 Task: Add an event with the title Quarterly Business Review and Analysis, date '2024/04/21', time 9:40 AM to 11:40 AMand add a description: The team will assess the project's adherence to established processes and methodologies. They will evaluate whether project activities, such as requirements gathering, design, development, testing, and deployment, are following defined procedures and best practices.Select event color  Basil . Add location for the event as: Marrakech, Morocco, logged in from the account softage.4@softage.netand send the event invitation to softage.7@softage.net and softage.8@softage.net. Set a reminder for the event Every weekday(Monday to Friday)
Action: Mouse moved to (71, 88)
Screenshot: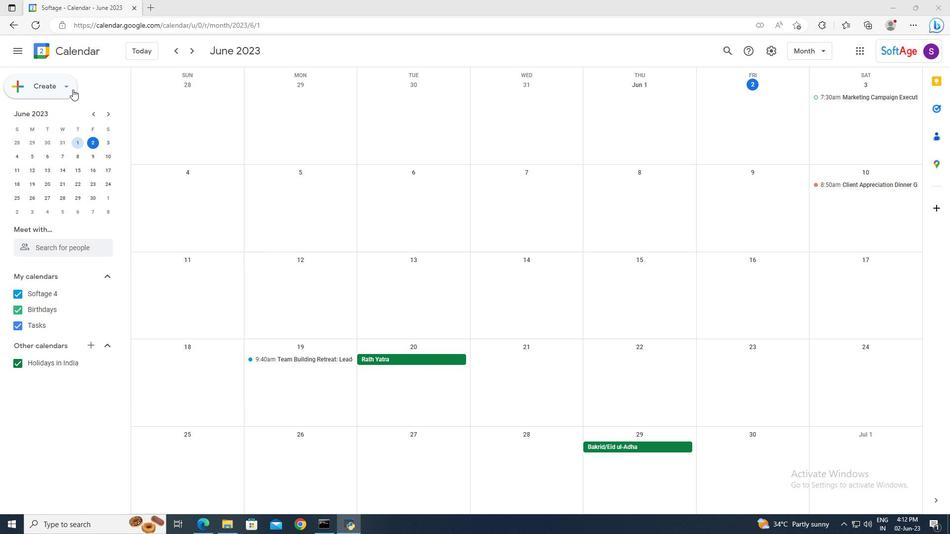 
Action: Mouse pressed left at (71, 88)
Screenshot: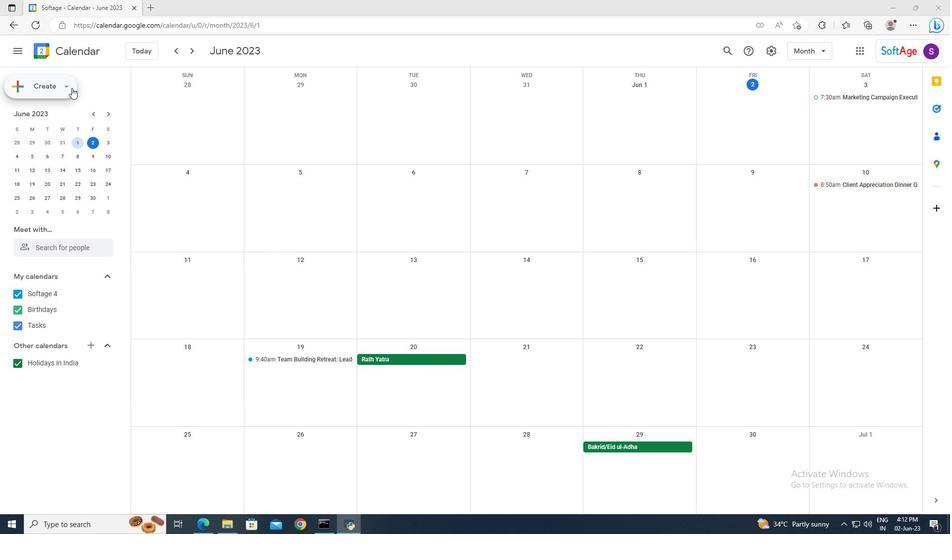 
Action: Mouse moved to (71, 110)
Screenshot: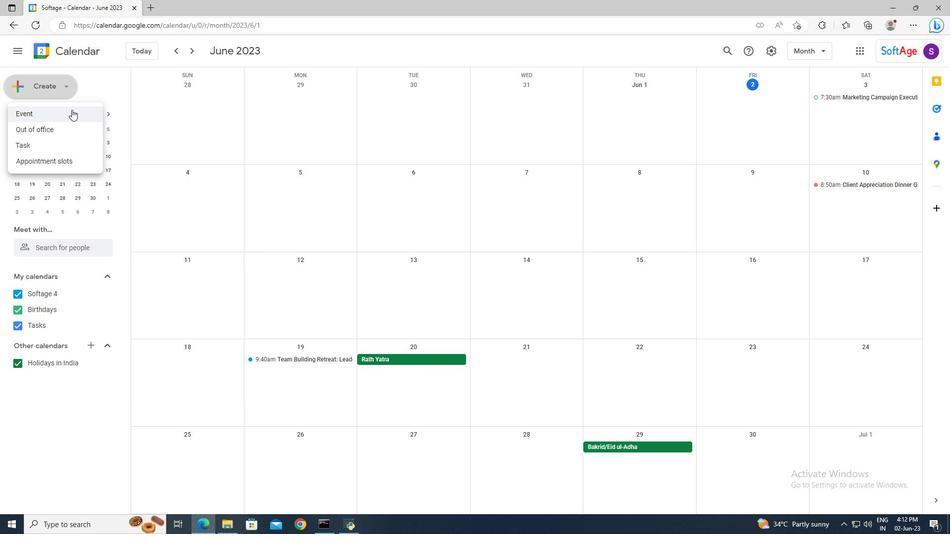 
Action: Mouse pressed left at (71, 110)
Screenshot: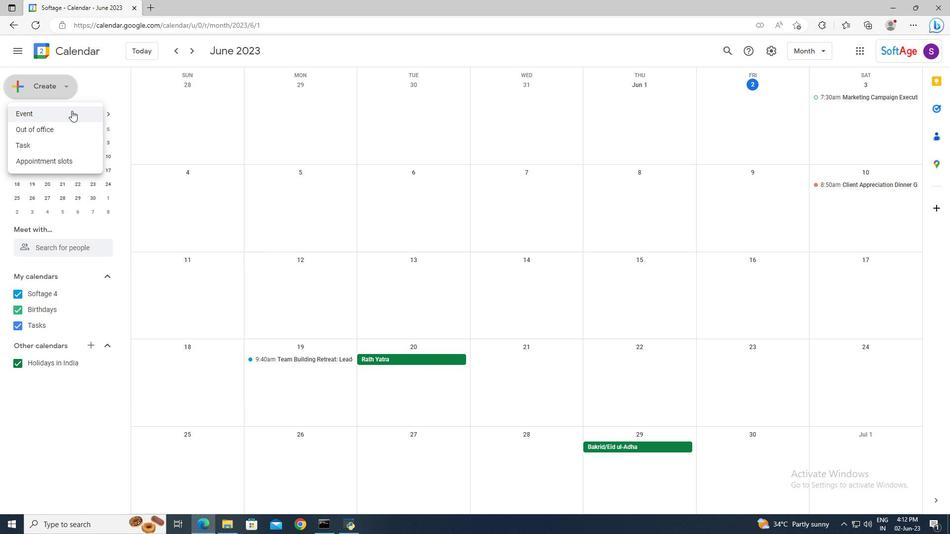 
Action: Mouse moved to (486, 331)
Screenshot: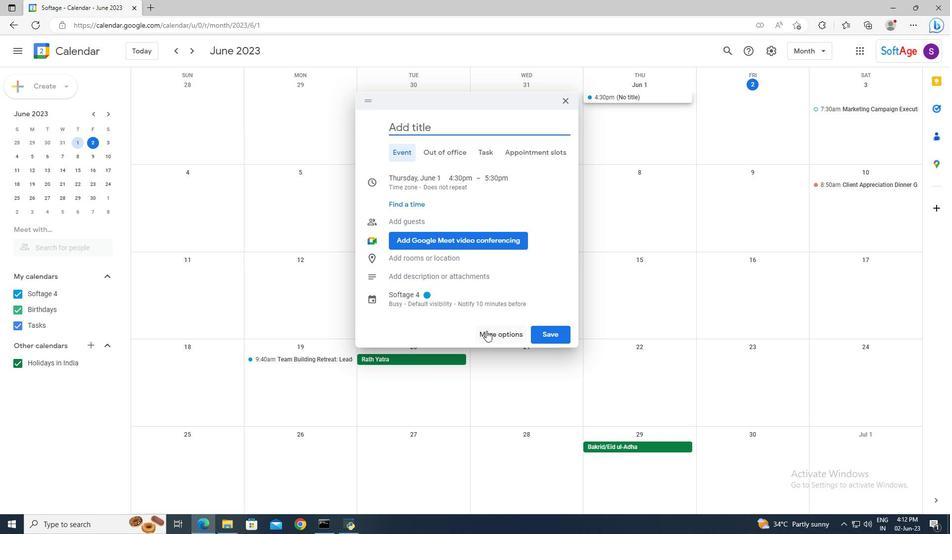 
Action: Mouse pressed left at (486, 331)
Screenshot: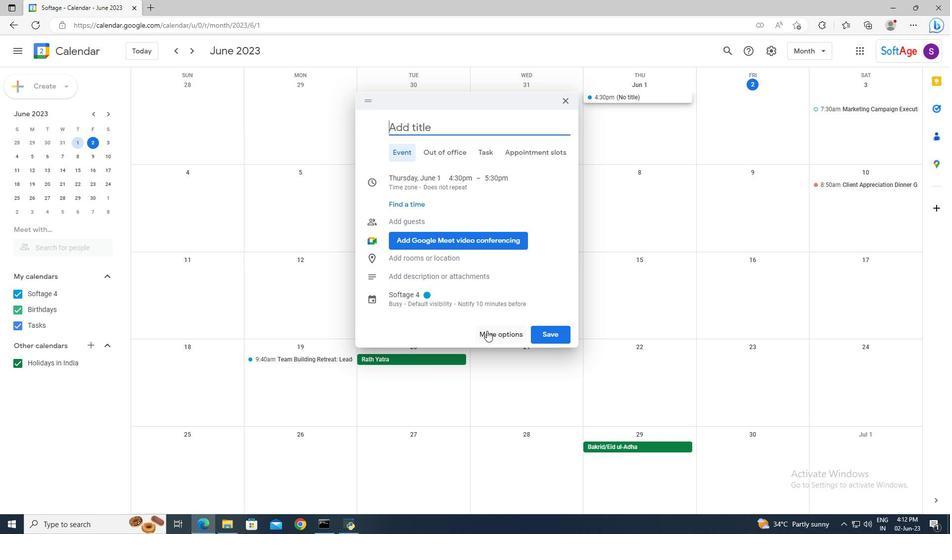 
Action: Mouse moved to (196, 57)
Screenshot: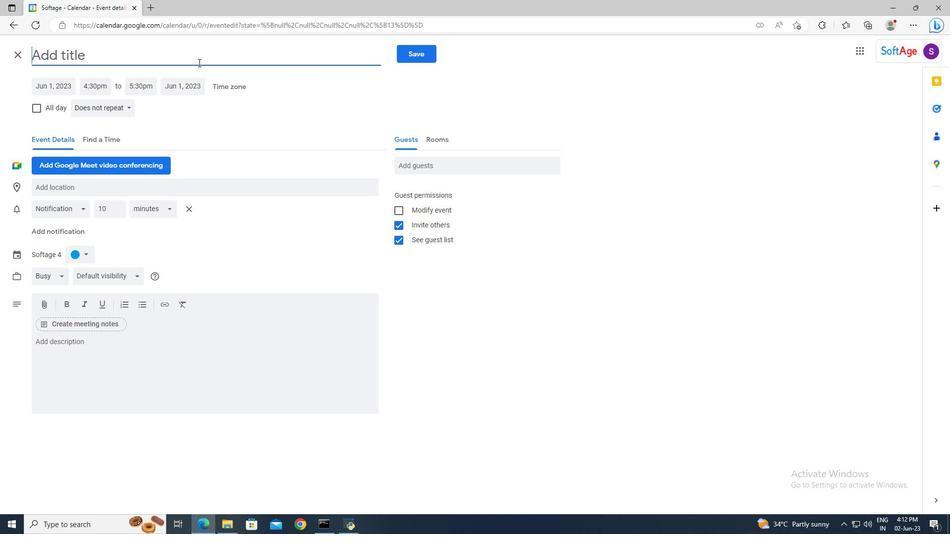 
Action: Mouse pressed left at (196, 57)
Screenshot: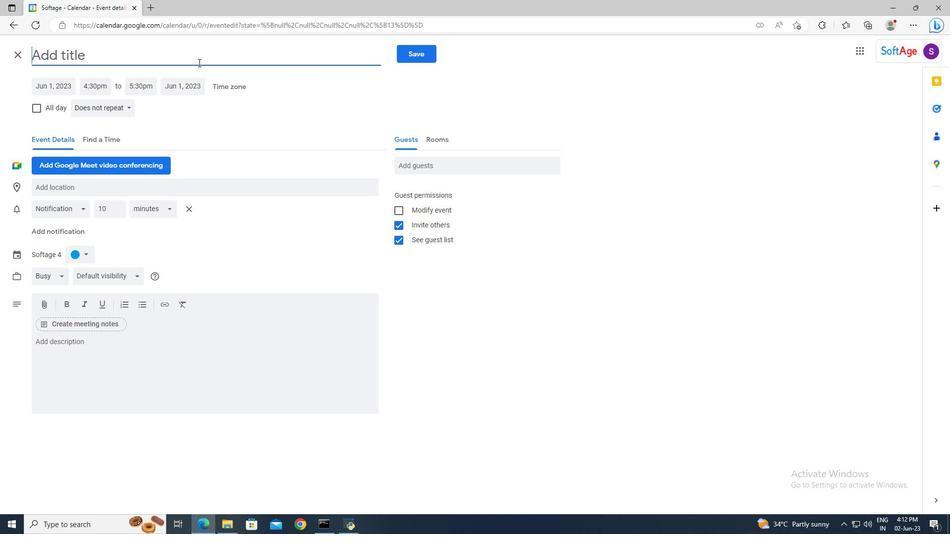 
Action: Key pressed <Key.shift>Quarterly<Key.space><Key.shift>Business<Key.space><Key.shift>Review<Key.space>and<Key.space><Key.shift>Analysis
Screenshot: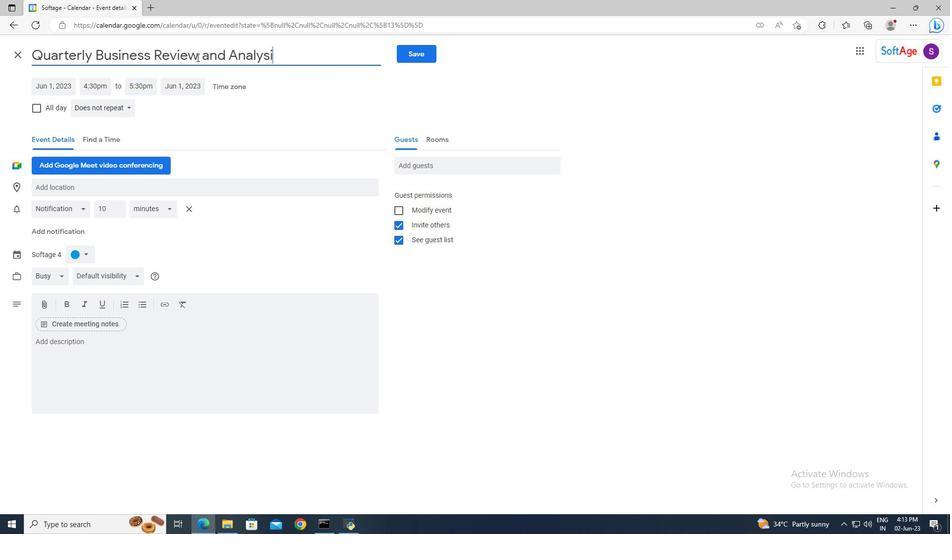 
Action: Mouse moved to (68, 87)
Screenshot: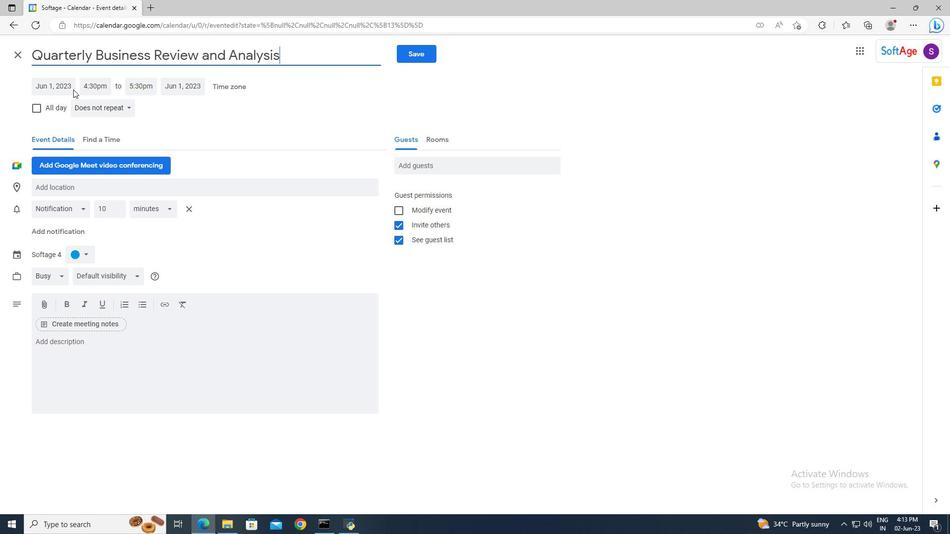 
Action: Mouse pressed left at (68, 87)
Screenshot: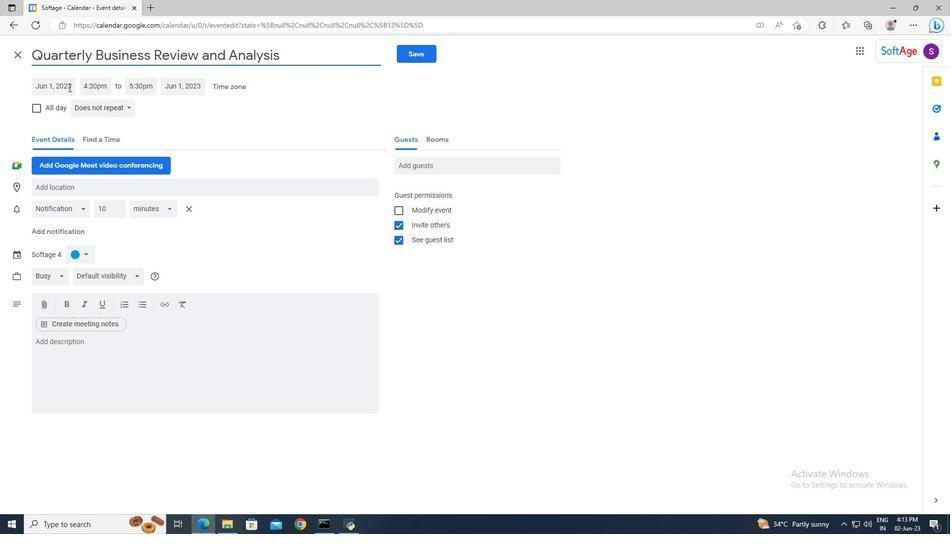 
Action: Key pressed 21/04/2024<Key.enter><Key.tab>9<Key.shift>:40am<Key.enter><Key.tab>11<Key.shift>:40<Key.enter>
Screenshot: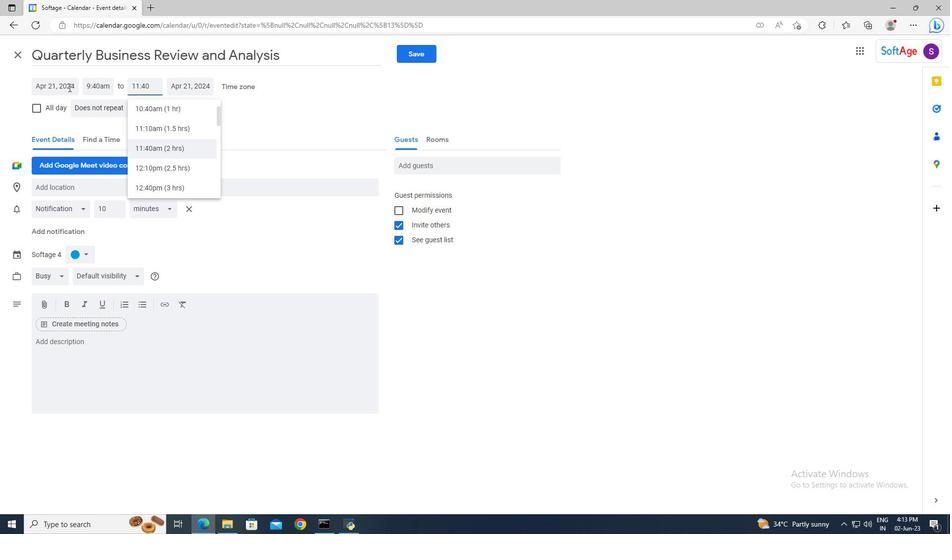 
Action: Mouse moved to (90, 340)
Screenshot: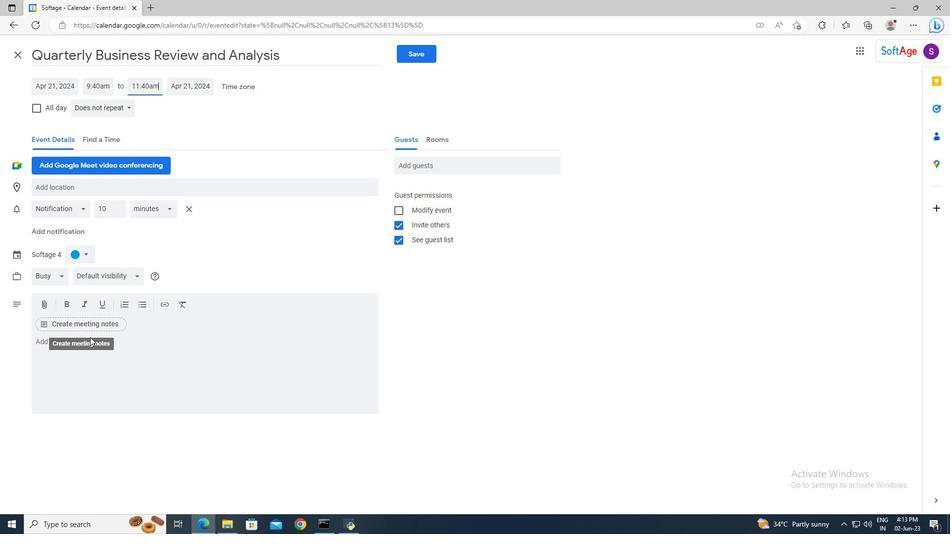 
Action: Mouse pressed left at (90, 340)
Screenshot: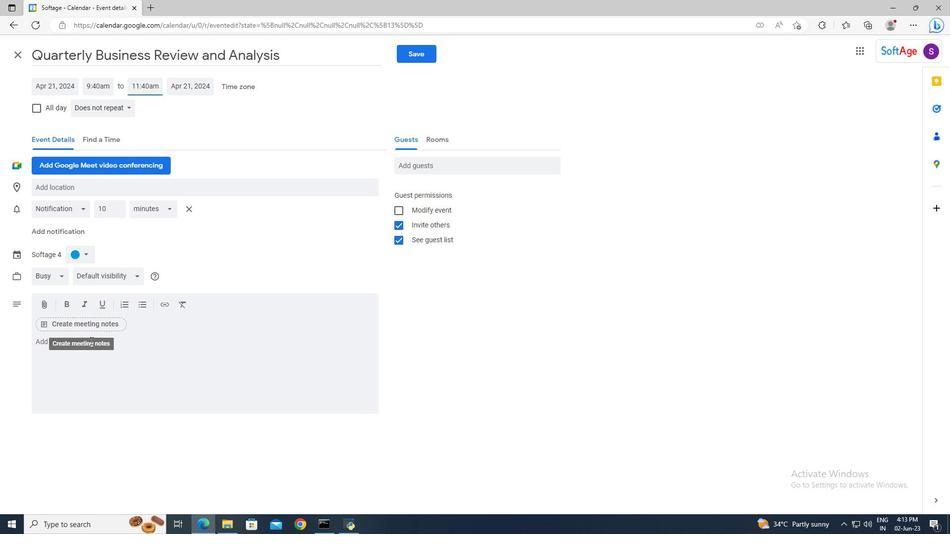 
Action: Key pressed <Key.shift>The<Key.space>team<Key.space>will<Key.space>assess<Key.space>the<Key.space>project's<Key.space>adherence<Key.space>to<Key.space>established<Key.space>processes<Key.space>and<Key.space>methodologies.<Key.space><Key.shift>They<Key.space>will<Key.space>evaluate<Key.space>whether<Key.space>project<Key.space>activities,<Key.space>sucha<Key.backspace><Key.space>as<Key.space>requirements<Key.space>gathering,<Key.space>design,<Key.space>development,<Key.space>testing,<Key.space>and<Key.space>deployment,<Key.space>are<Key.space>following<Key.space>defined<Key.space>procedures<Key.space>and<Key.space>best<Key.space>practices.
Screenshot: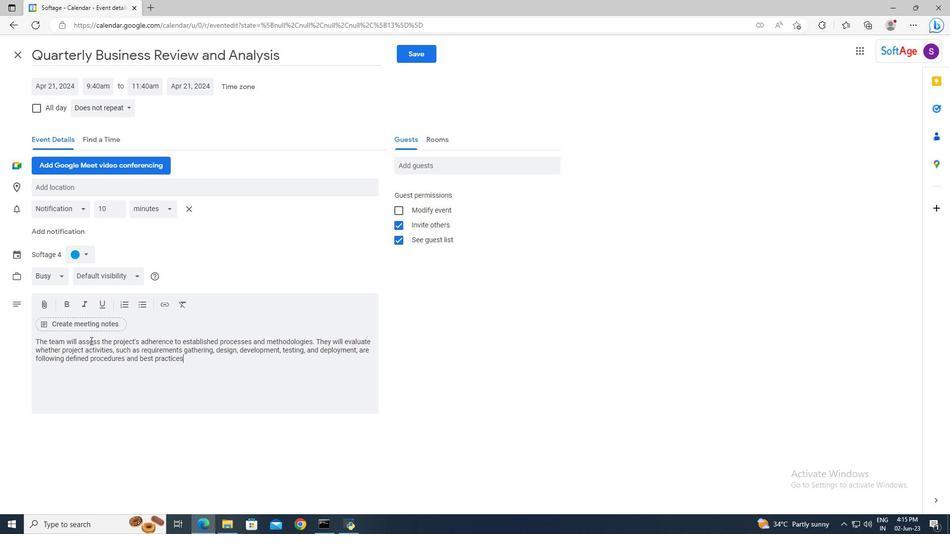 
Action: Mouse moved to (91, 251)
Screenshot: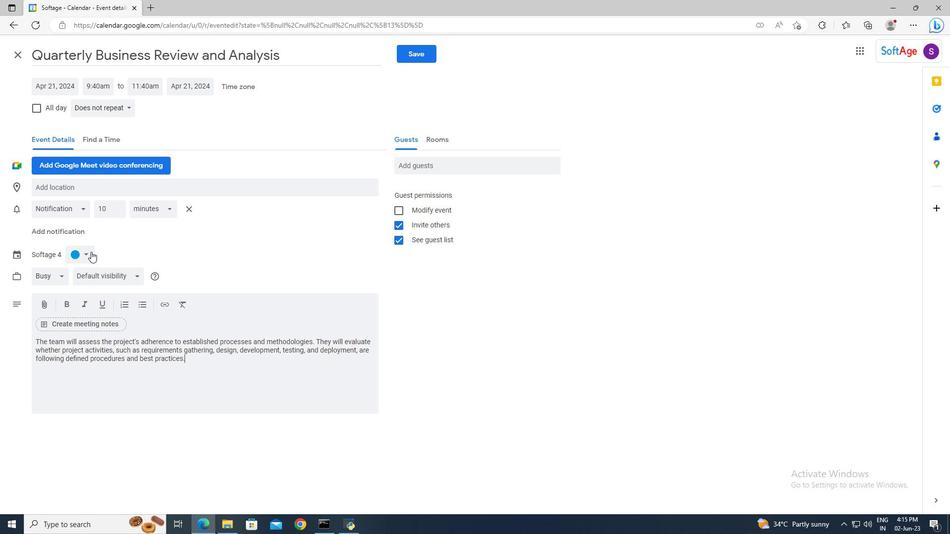 
Action: Mouse pressed left at (91, 251)
Screenshot: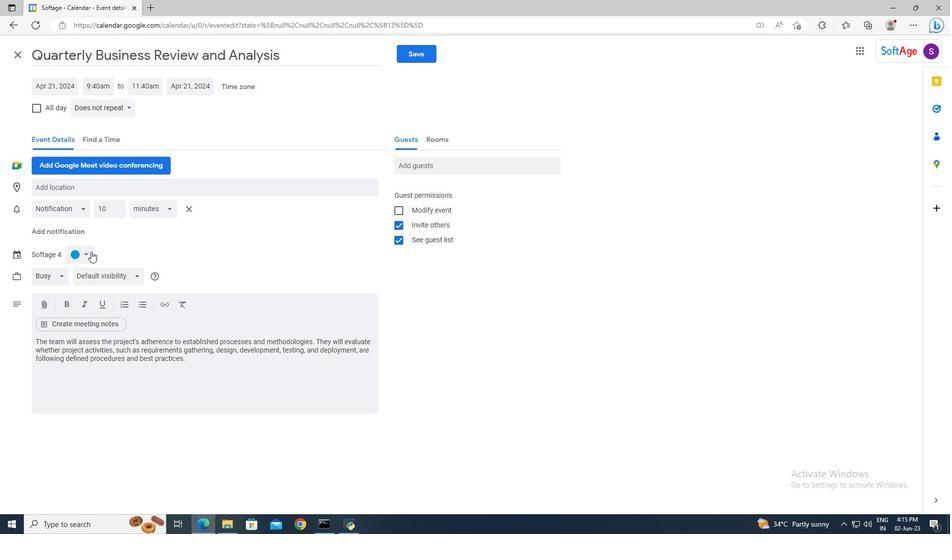 
Action: Mouse moved to (86, 276)
Screenshot: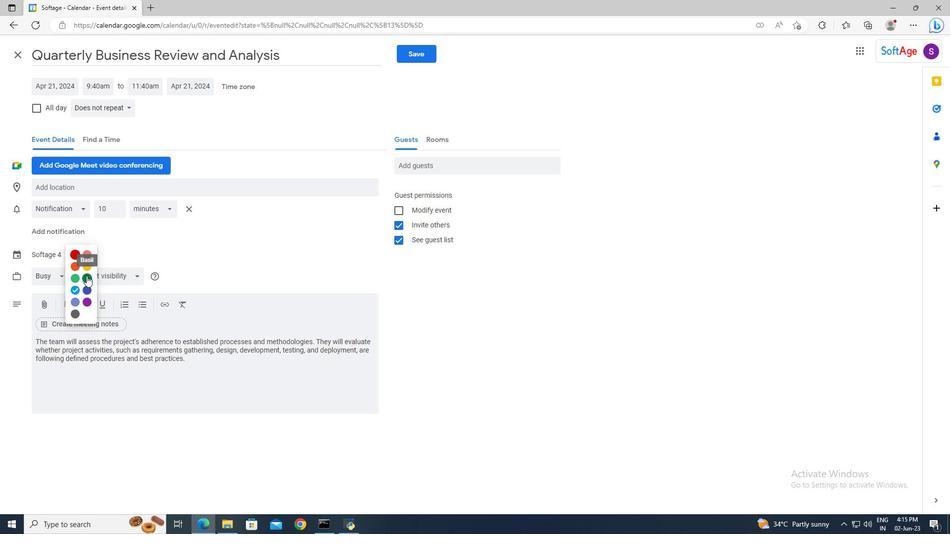 
Action: Mouse pressed left at (86, 276)
Screenshot: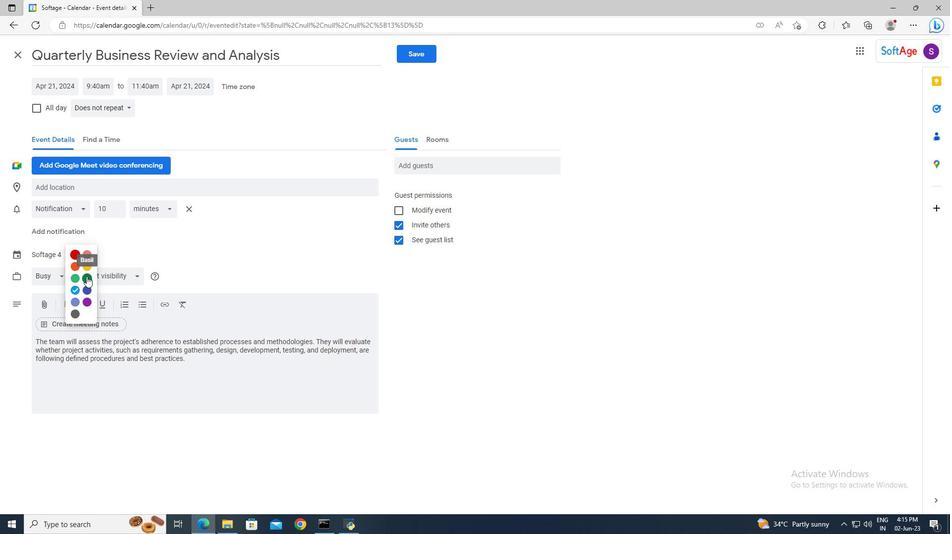 
Action: Mouse moved to (94, 188)
Screenshot: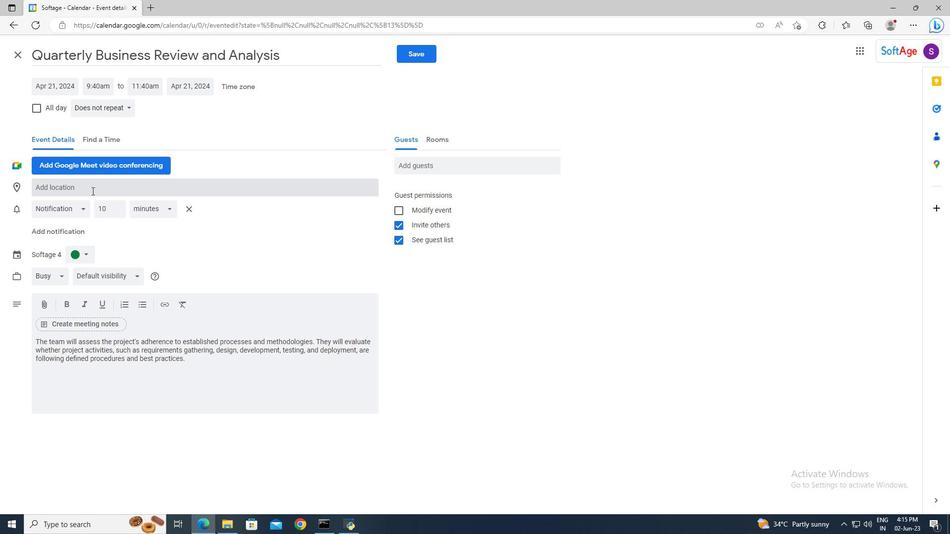 
Action: Mouse pressed left at (94, 188)
Screenshot: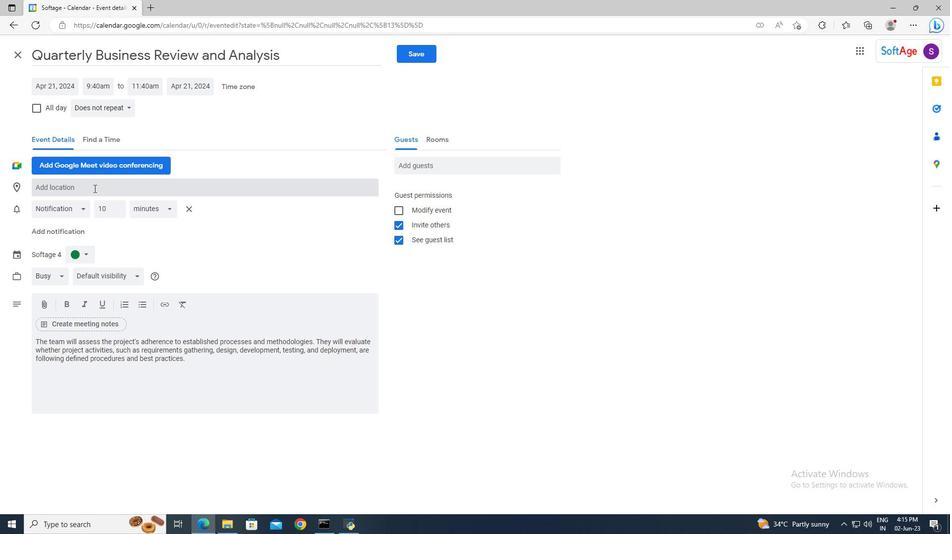 
Action: Key pressed <Key.shift>Marrakech,<Key.space><Key.shift>Morocco
Screenshot: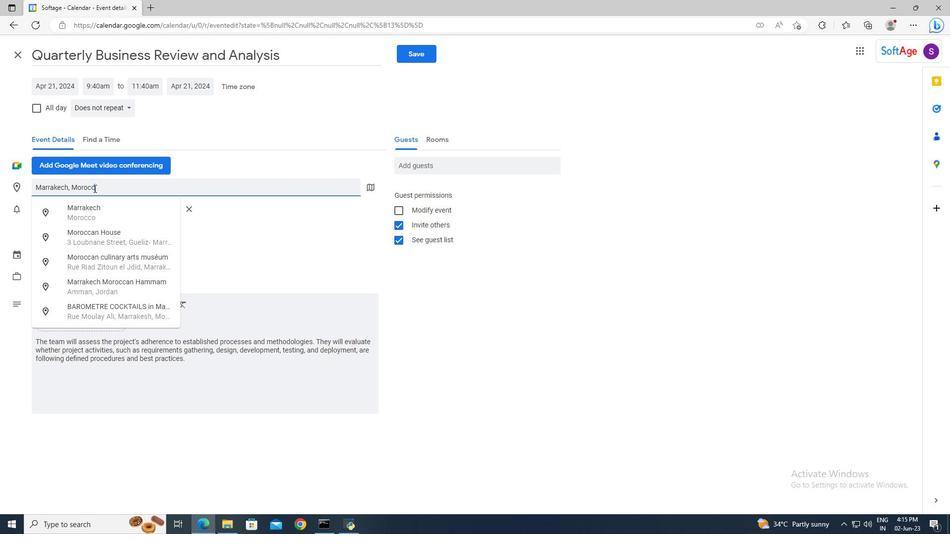 
Action: Mouse moved to (96, 206)
Screenshot: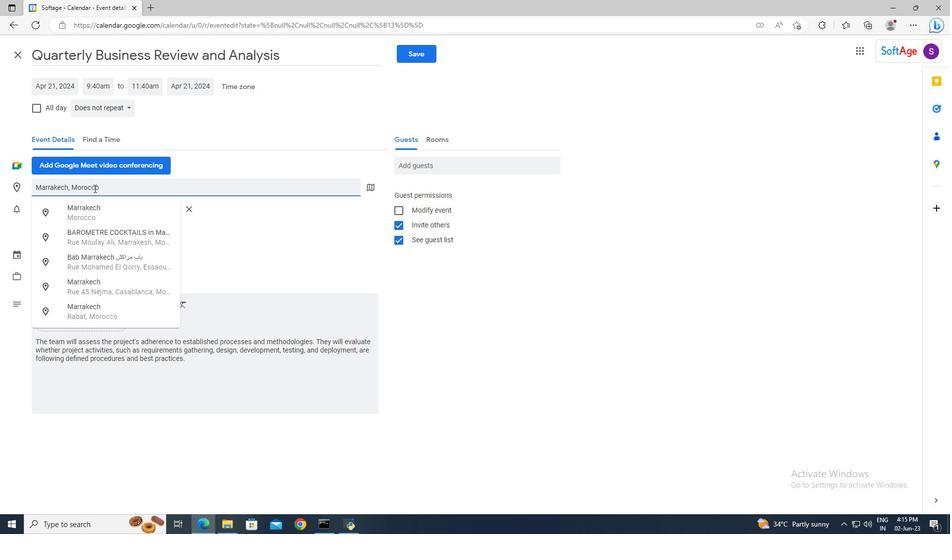 
Action: Mouse pressed left at (96, 206)
Screenshot: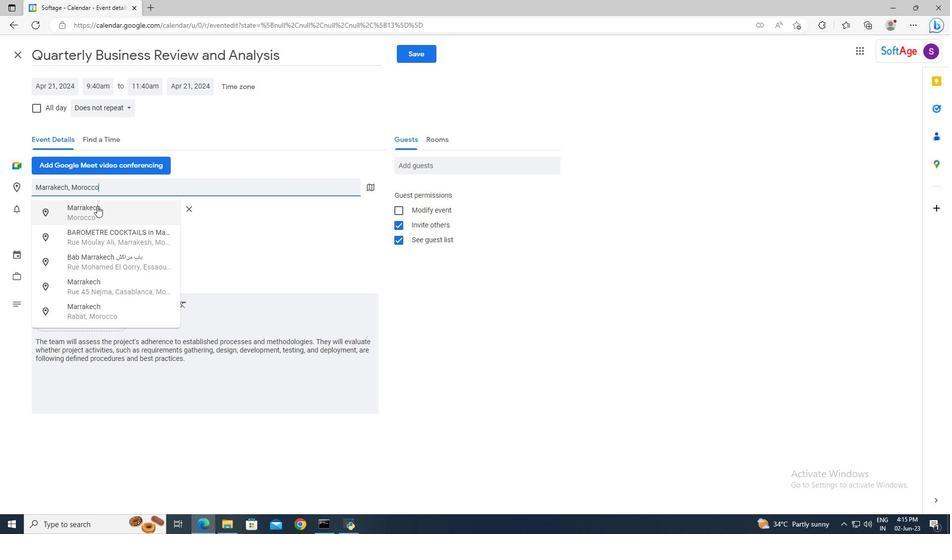 
Action: Mouse moved to (426, 165)
Screenshot: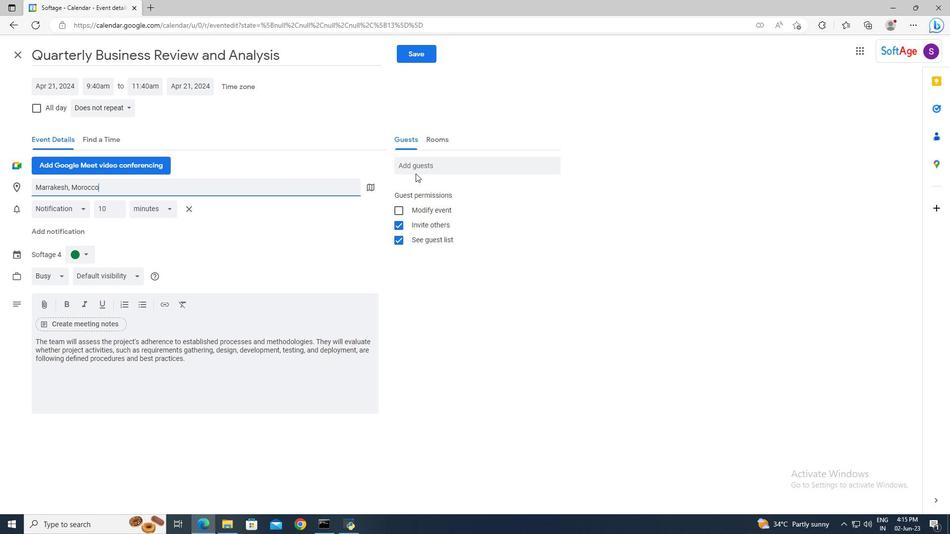 
Action: Mouse pressed left at (426, 165)
Screenshot: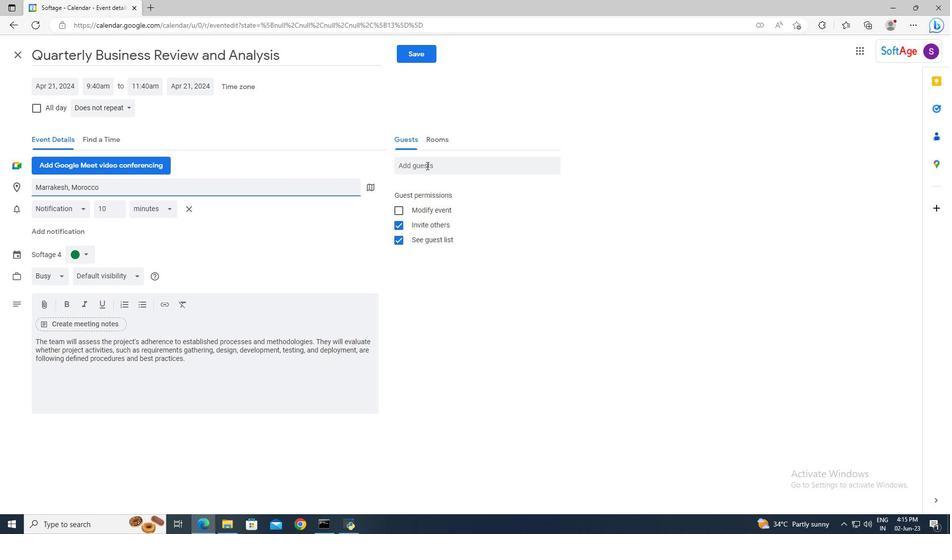 
Action: Key pressed softage.7<Key.shift><Key.shift>@softage.net<Key.enter>softage.8<Key.shift>@softage.net<Key.enter>
Screenshot: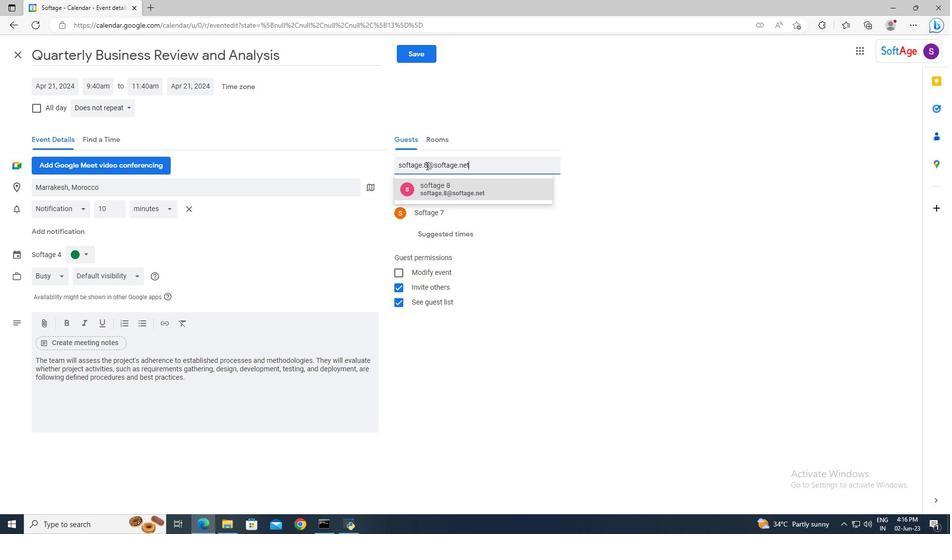 
Action: Mouse moved to (132, 108)
Screenshot: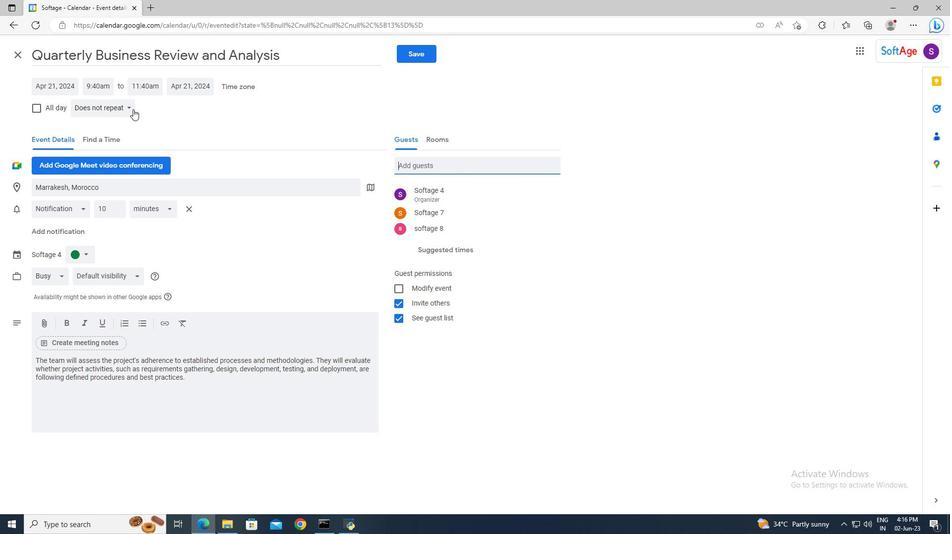 
Action: Mouse pressed left at (132, 108)
Screenshot: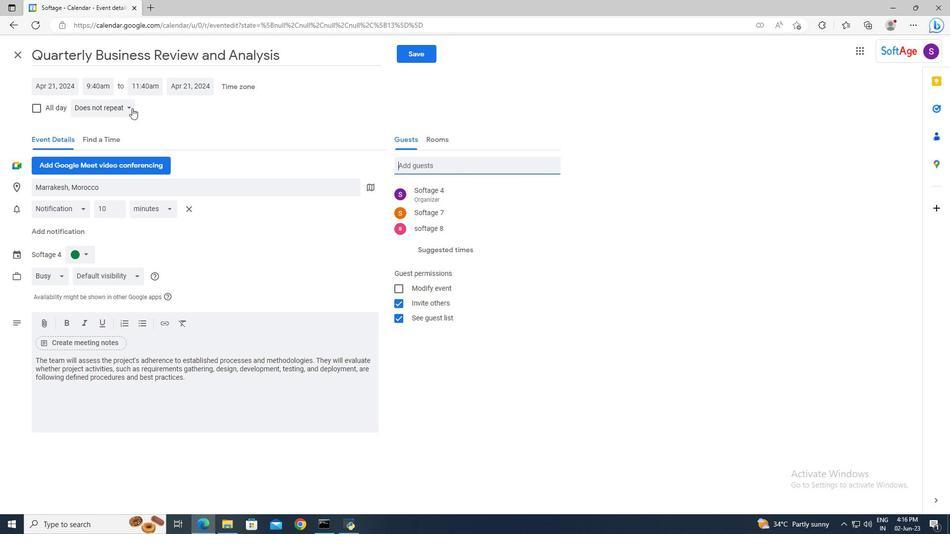 
Action: Mouse moved to (144, 193)
Screenshot: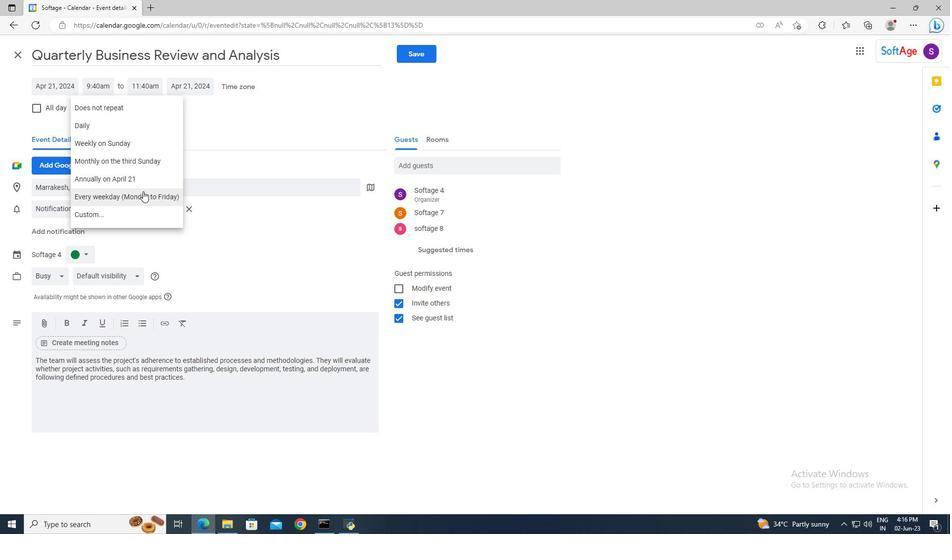 
Action: Mouse pressed left at (144, 193)
Screenshot: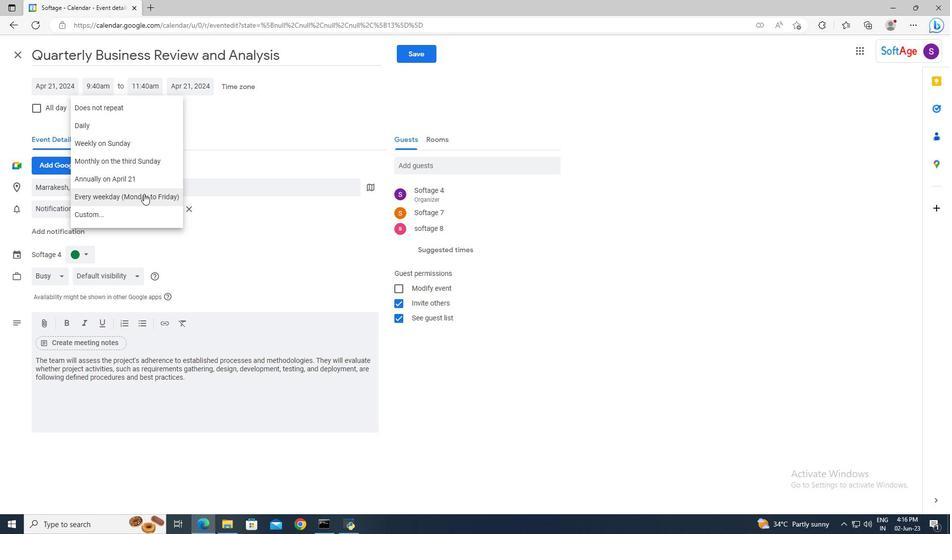 
Action: Mouse moved to (422, 61)
Screenshot: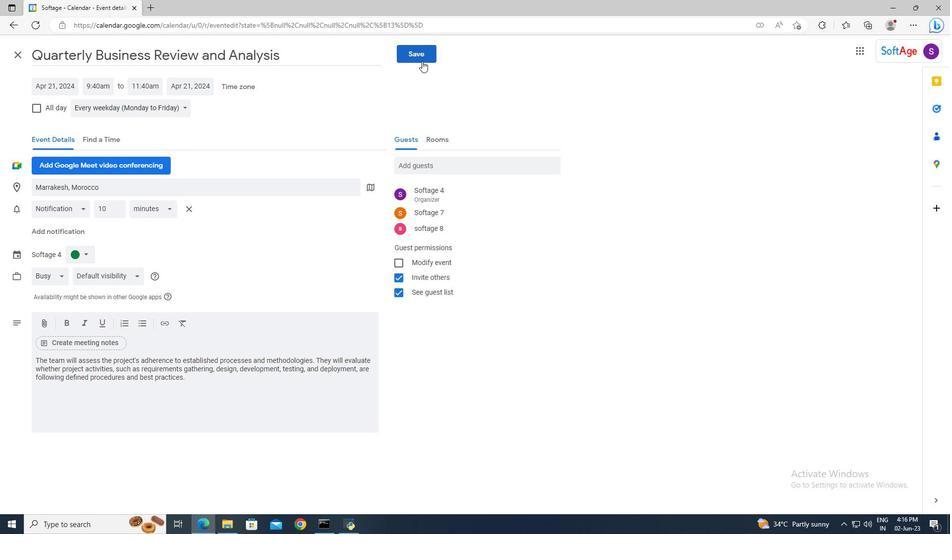 
Action: Mouse pressed left at (422, 61)
Screenshot: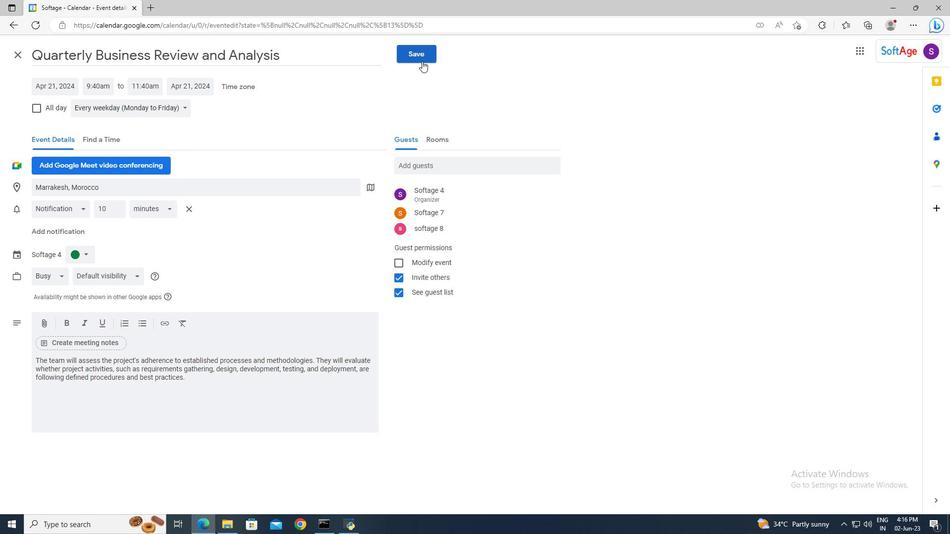
Action: Mouse moved to (567, 293)
Screenshot: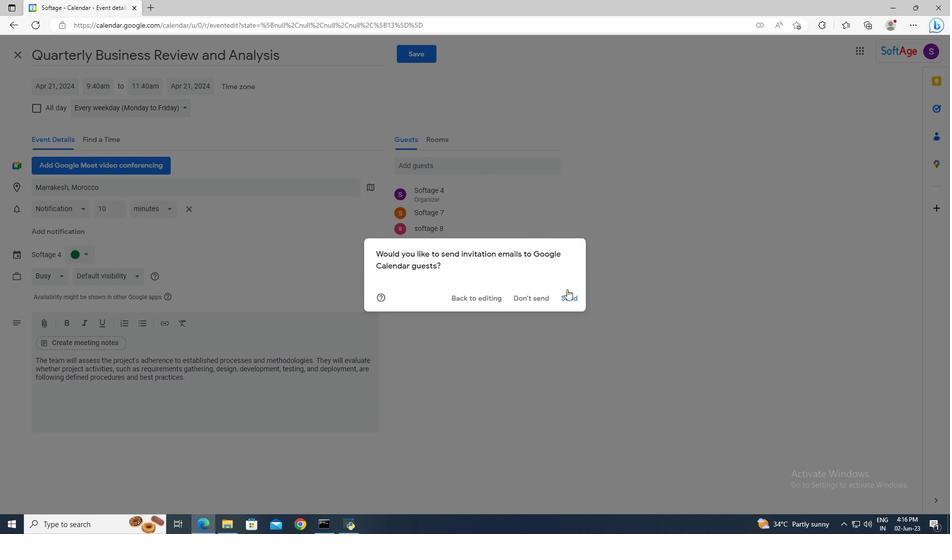 
Action: Mouse pressed left at (567, 293)
Screenshot: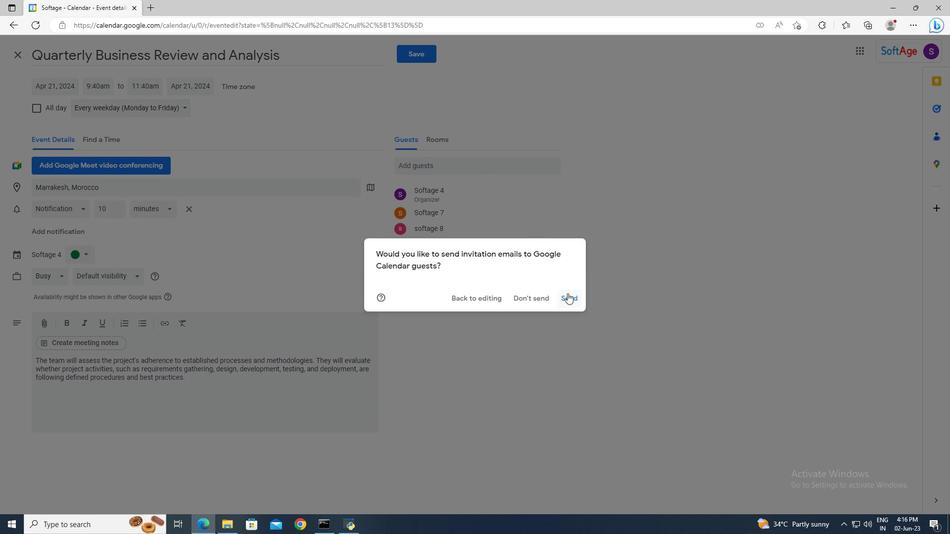 
Action: Mouse moved to (567, 291)
Screenshot: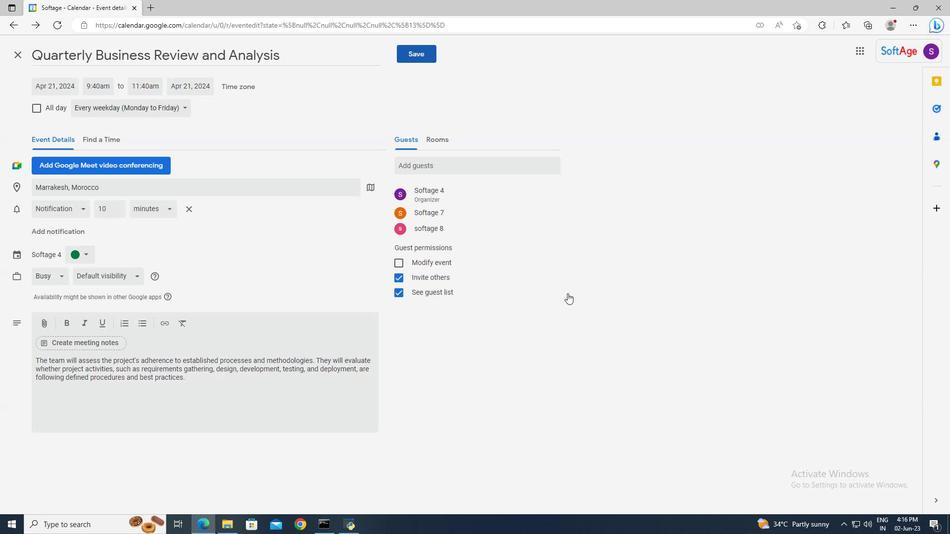 
